 Task: Create a sub task Design and Implement Solution for the task  Develop a new online marketplace for real estate in the project AgilePulse , assign it to team member softage.3@softage.net and update the status of the sub task to  At Risk , set the priority of the sub task to Medium
Action: Mouse moved to (68, 259)
Screenshot: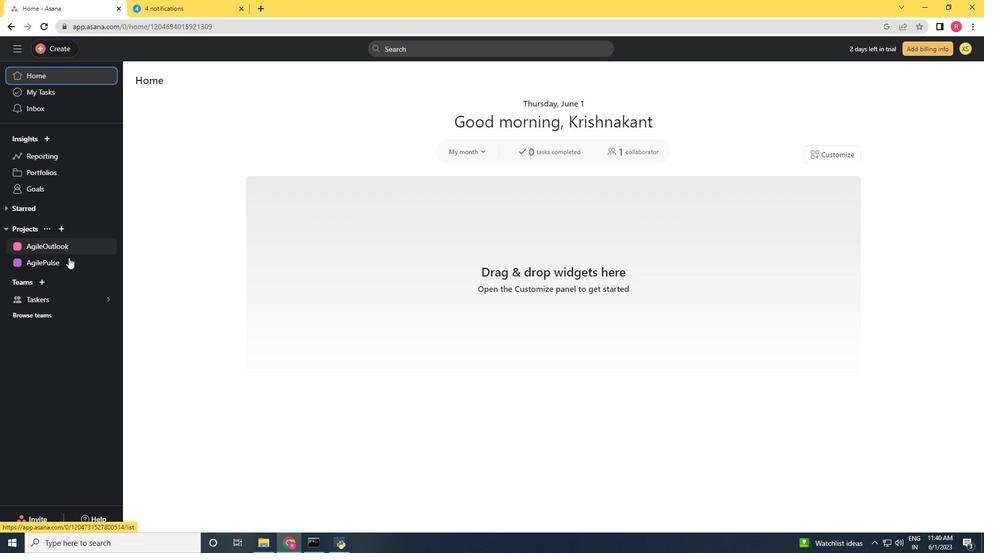 
Action: Mouse pressed left at (68, 259)
Screenshot: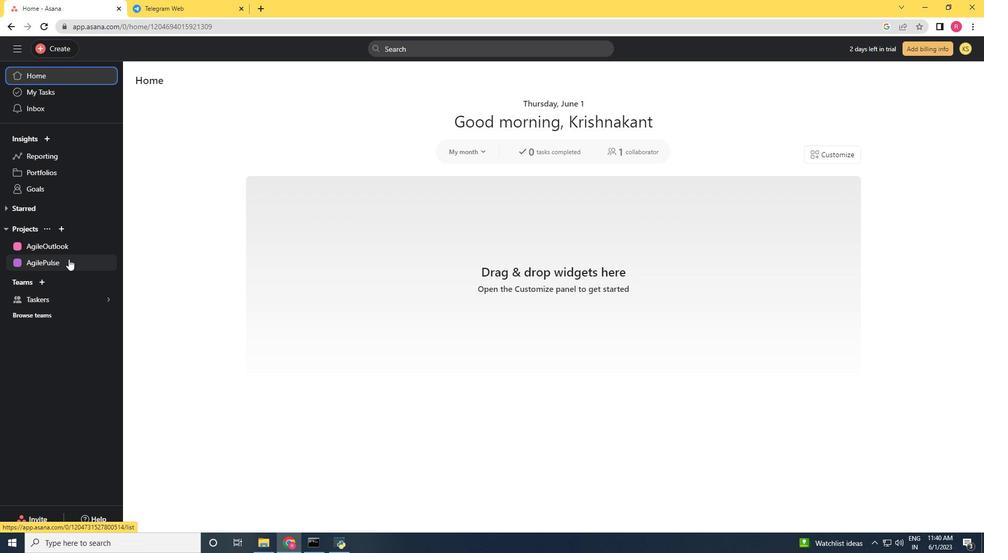 
Action: Mouse moved to (397, 221)
Screenshot: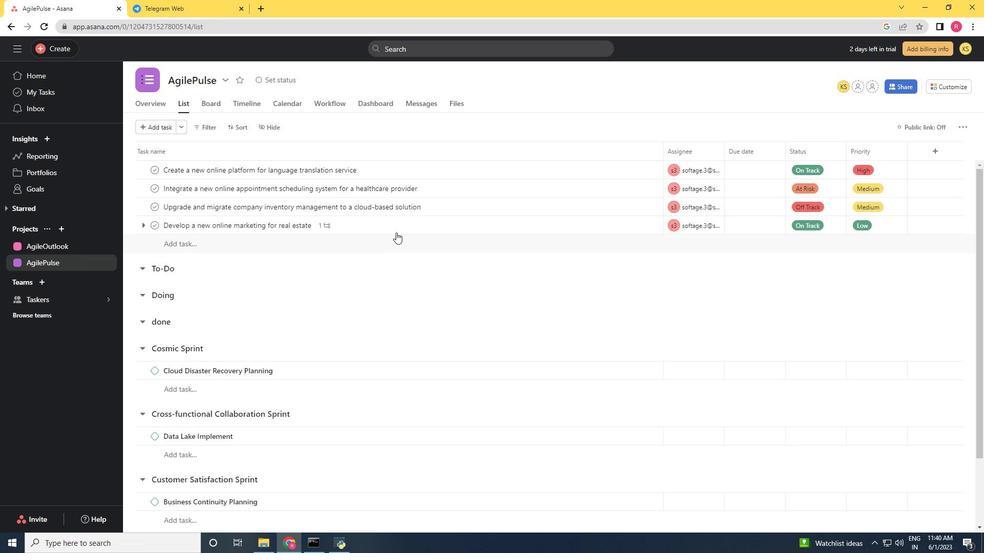 
Action: Mouse pressed left at (397, 221)
Screenshot: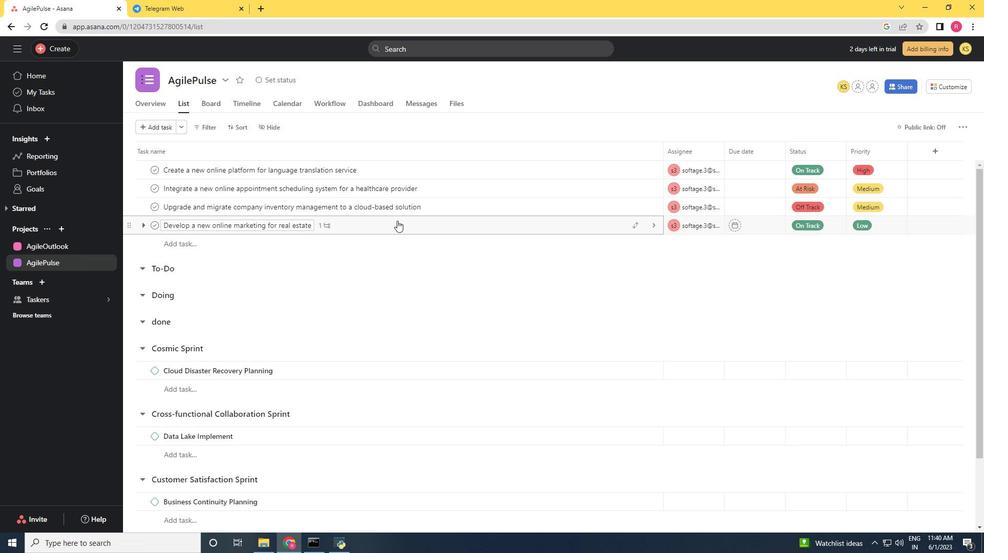 
Action: Mouse moved to (758, 281)
Screenshot: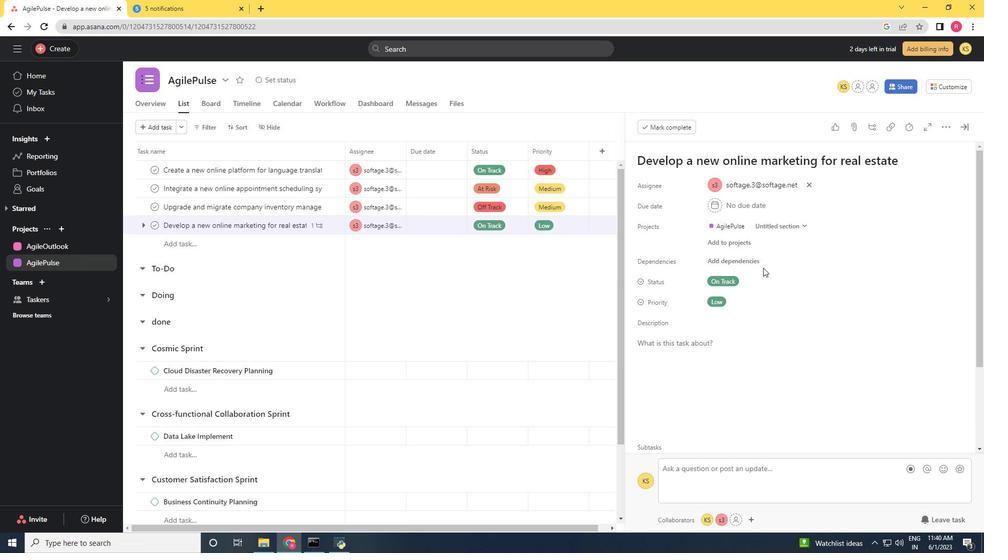
Action: Mouse scrolled (762, 270) with delta (0, 0)
Screenshot: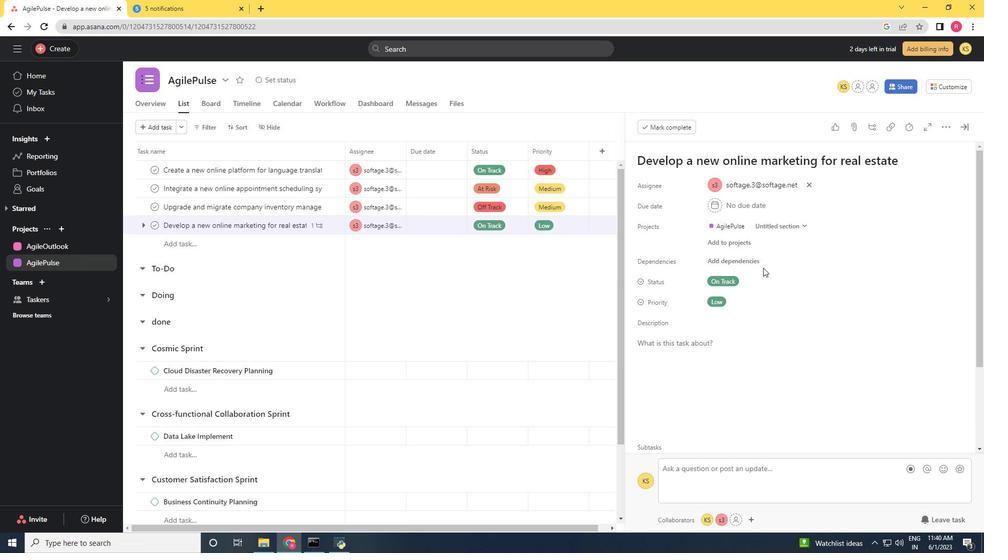 
Action: Mouse moved to (757, 282)
Screenshot: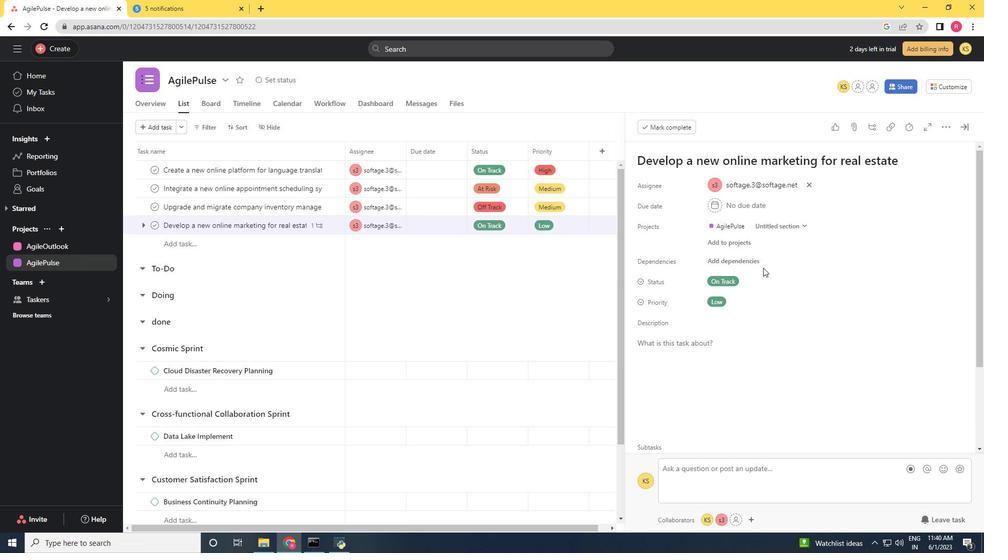 
Action: Mouse scrolled (761, 272) with delta (0, 0)
Screenshot: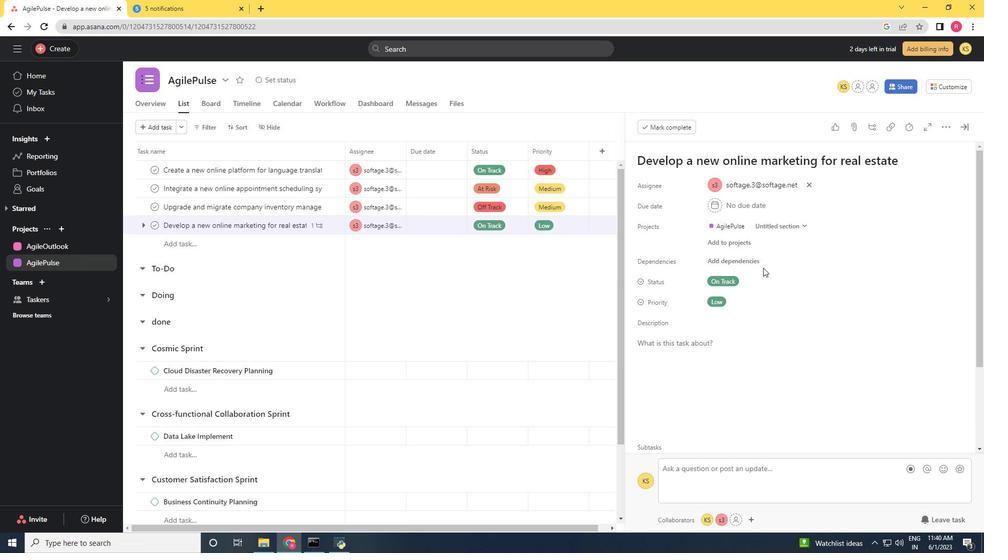 
Action: Mouse moved to (755, 287)
Screenshot: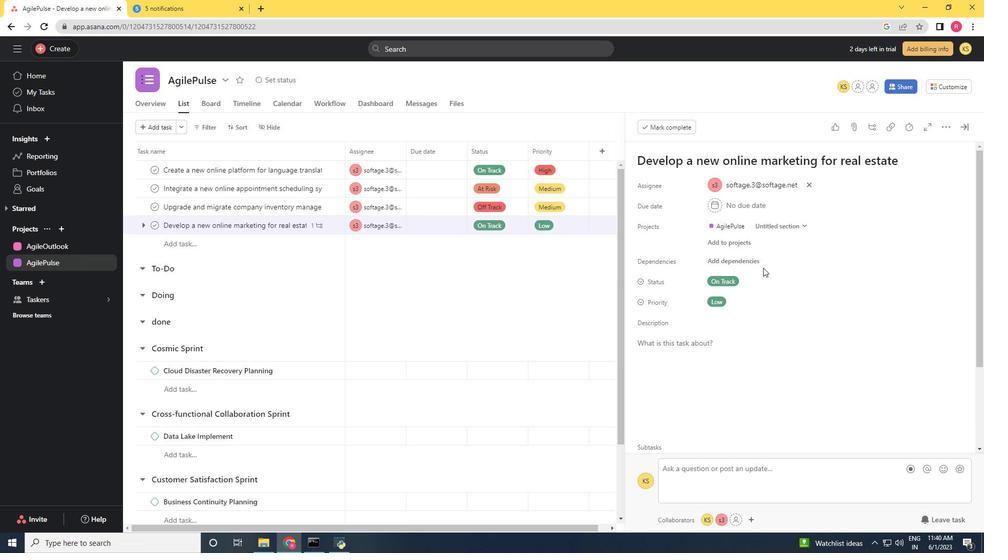 
Action: Mouse scrolled (759, 275) with delta (0, 0)
Screenshot: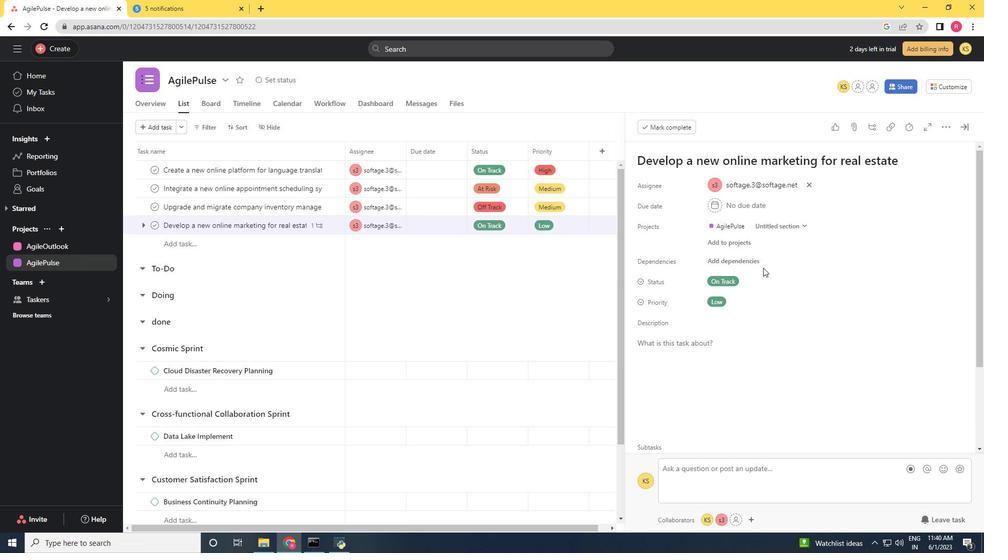 
Action: Mouse moved to (750, 298)
Screenshot: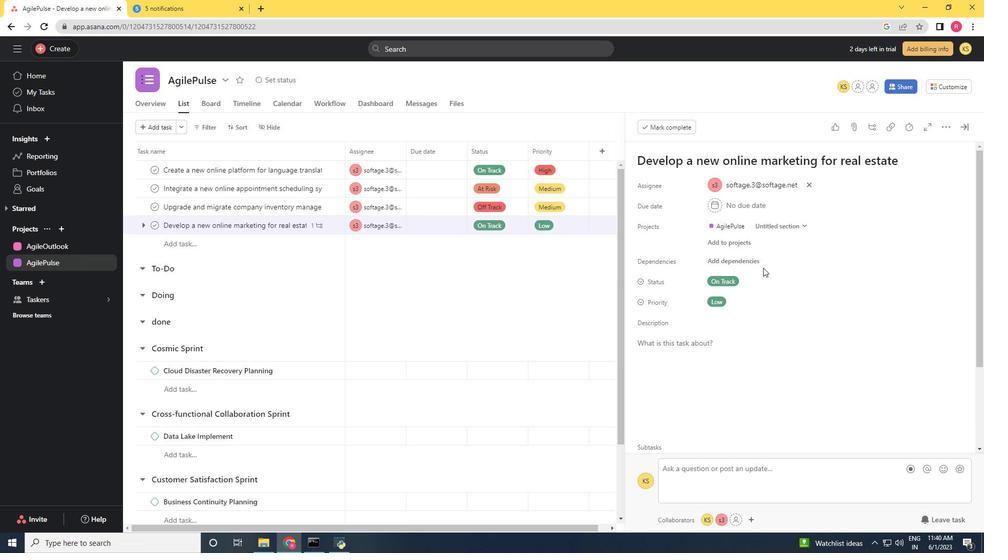 
Action: Mouse scrolled (757, 282) with delta (0, 0)
Screenshot: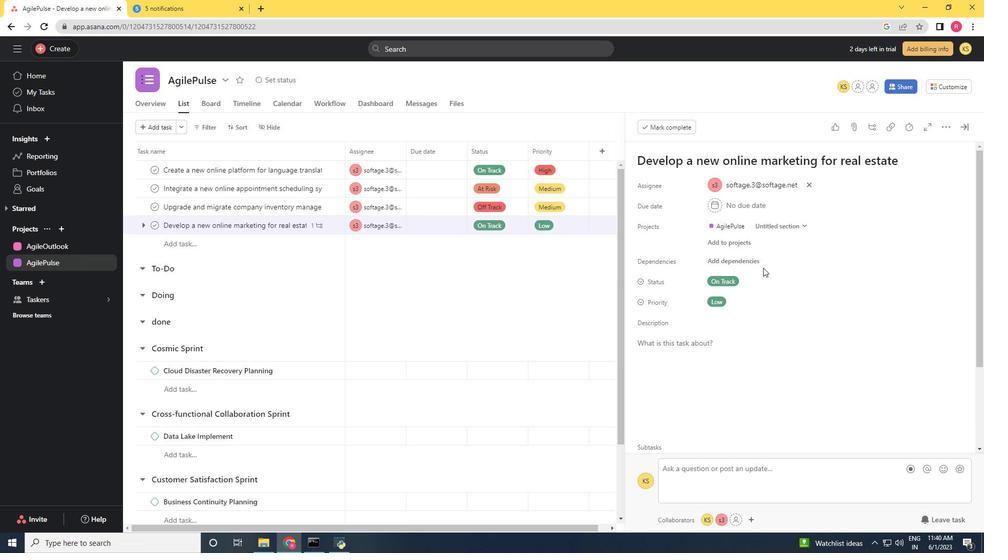 
Action: Mouse moved to (666, 367)
Screenshot: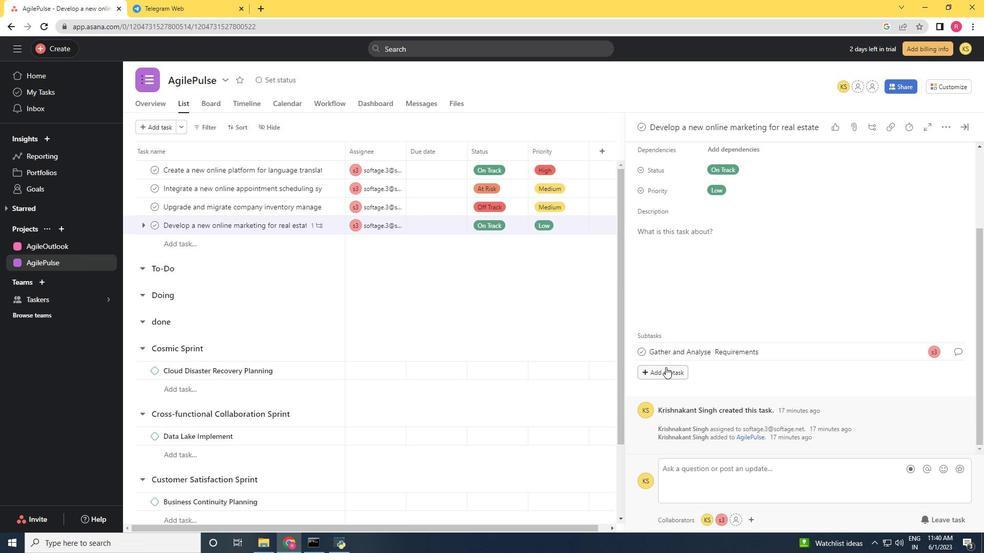 
Action: Mouse pressed left at (666, 367)
Screenshot: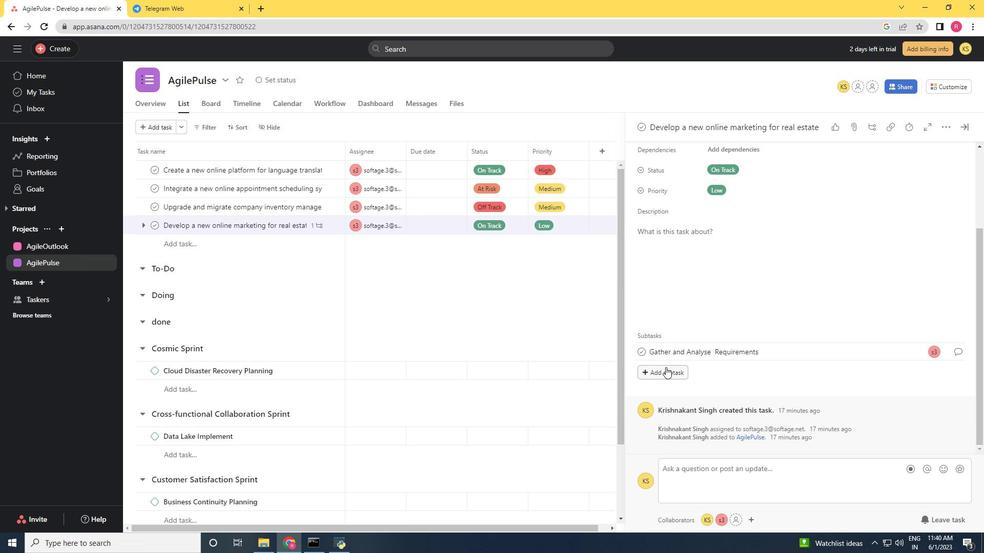 
Action: Mouse moved to (506, 268)
Screenshot: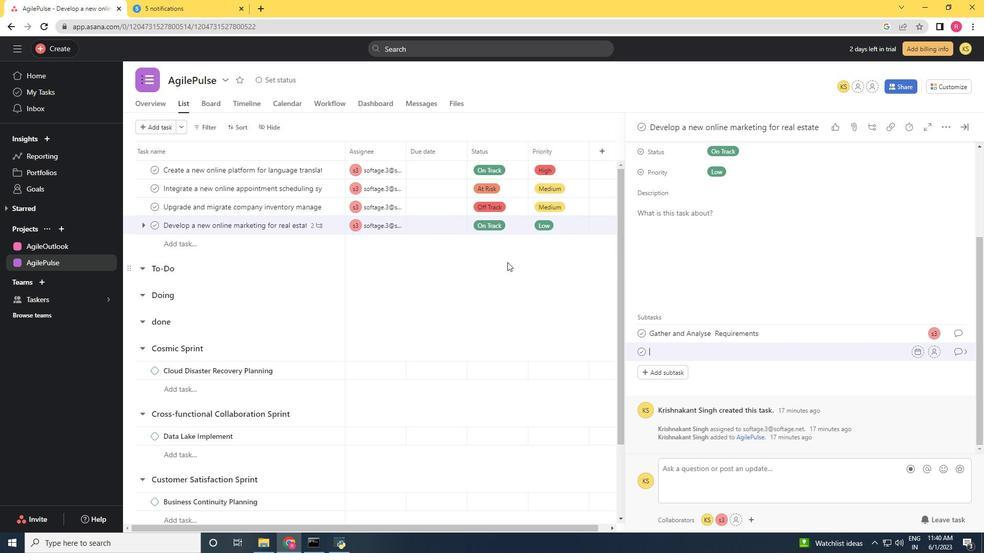 
Action: Key pressed <Key.shift>Desigm<Key.backspace>n<Key.space>and<Key.space><Key.shift>Implement<Key.space><Key.shift><Key.shift><Key.shift><Key.shift><Key.shift><Key.shift><Key.shift><Key.shift><Key.shift><Key.shift><Key.shift><Key.shift><Key.shift><Key.shift><Key.shift><Key.shift><Key.shift>Solution<Key.space>
Screenshot: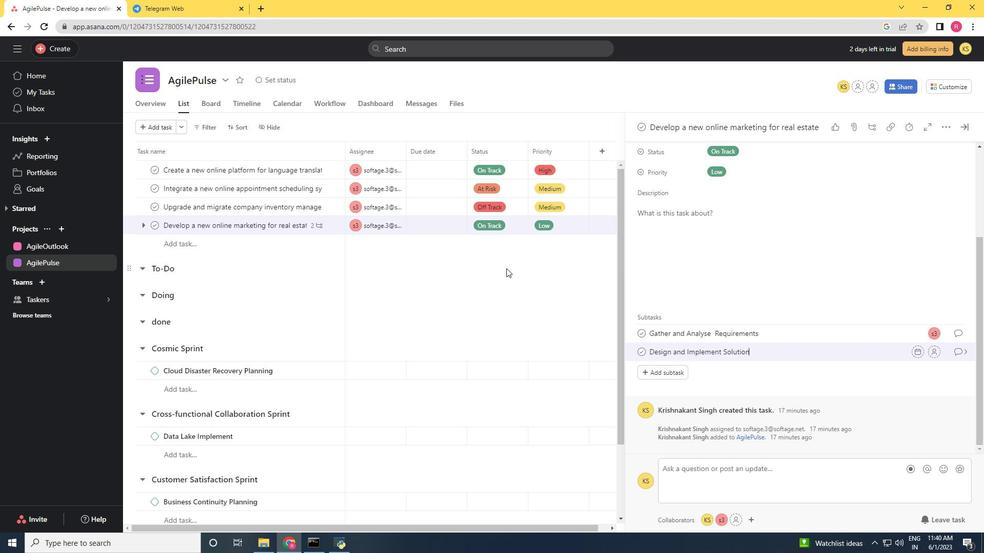 
Action: Mouse moved to (936, 352)
Screenshot: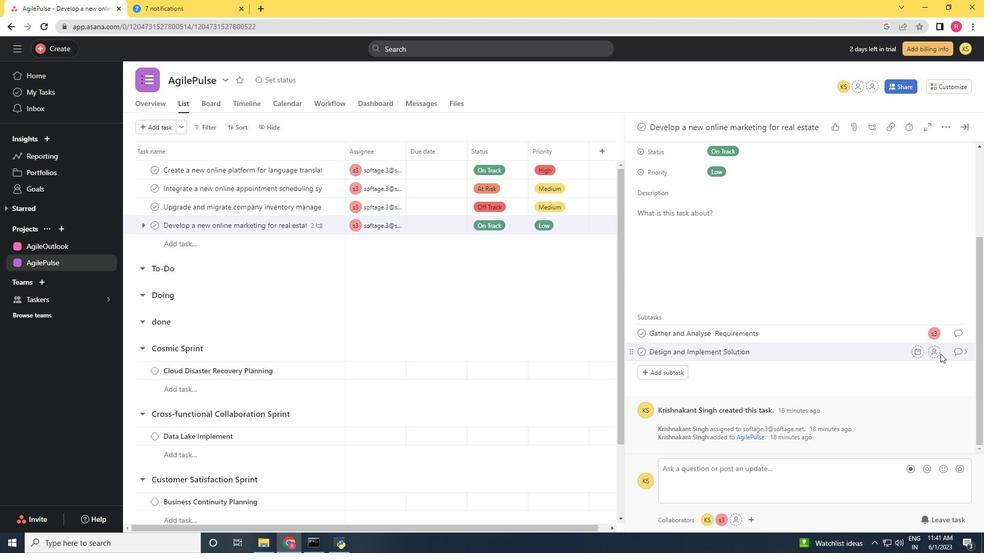 
Action: Mouse pressed left at (936, 352)
Screenshot: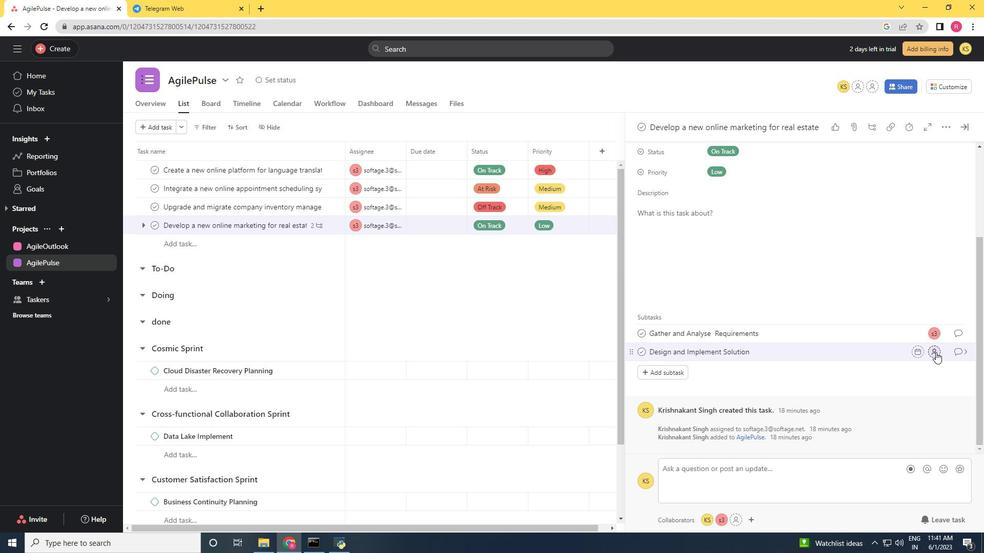 
Action: Mouse moved to (815, 327)
Screenshot: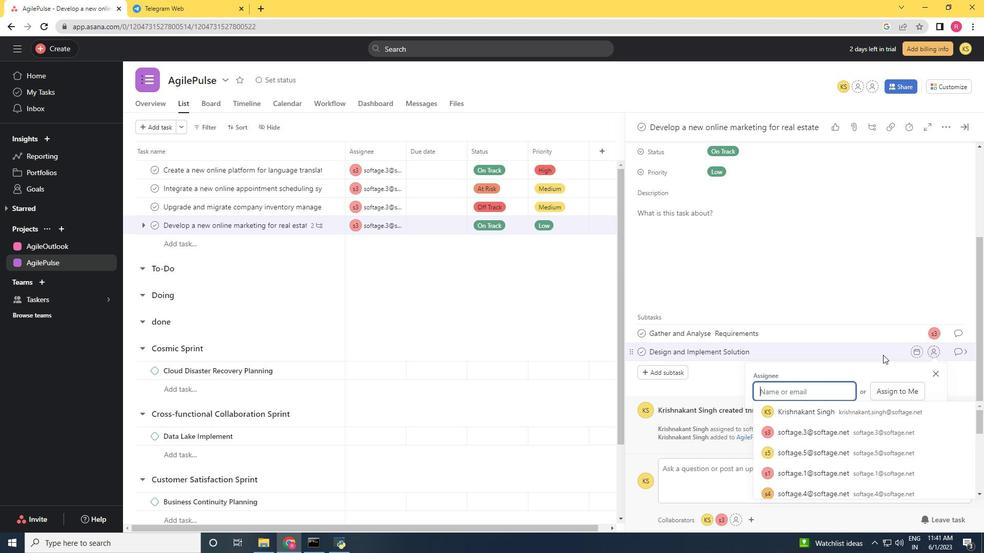
Action: Key pressed softage.3<Key.shift>@softage.net
Screenshot: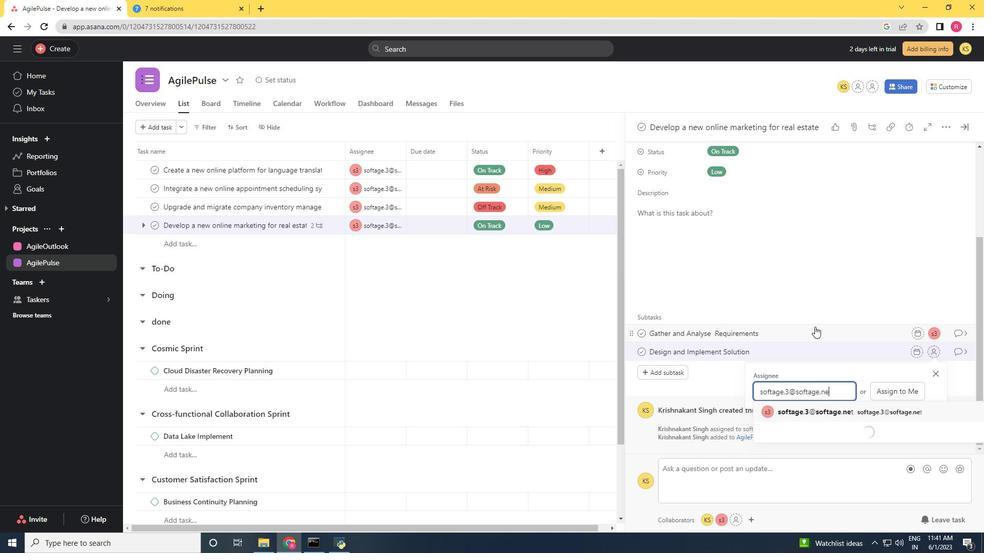 
Action: Mouse moved to (836, 405)
Screenshot: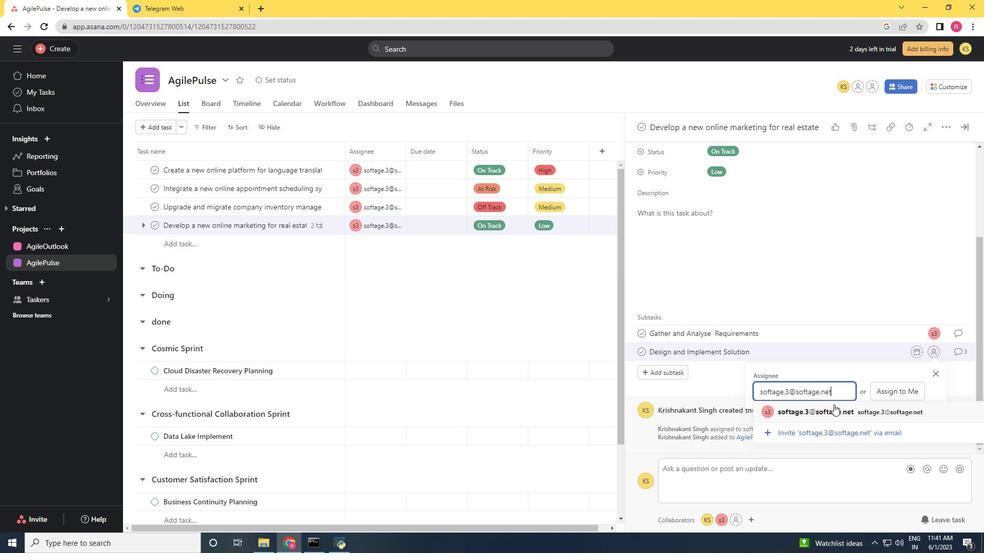 
Action: Mouse pressed left at (836, 405)
Screenshot: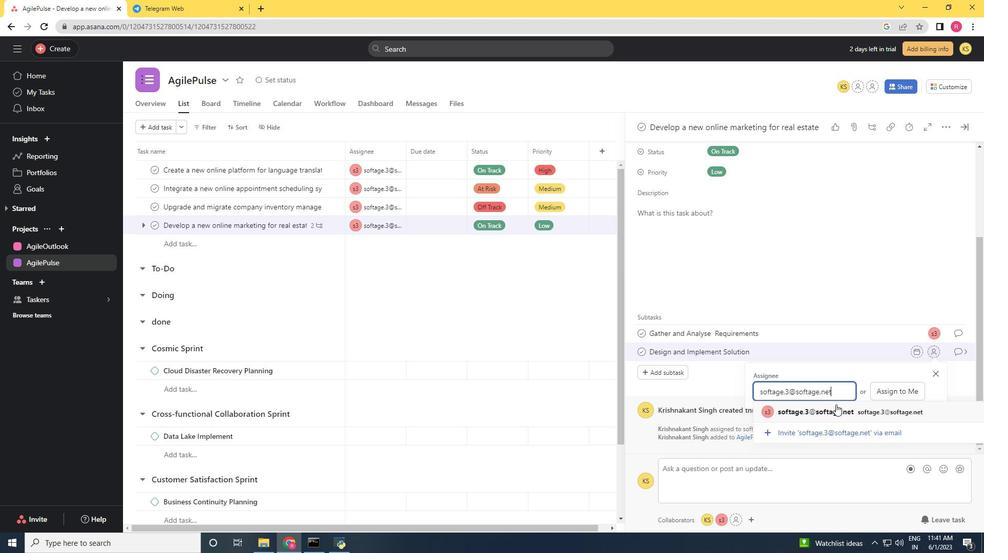 
Action: Mouse moved to (957, 351)
Screenshot: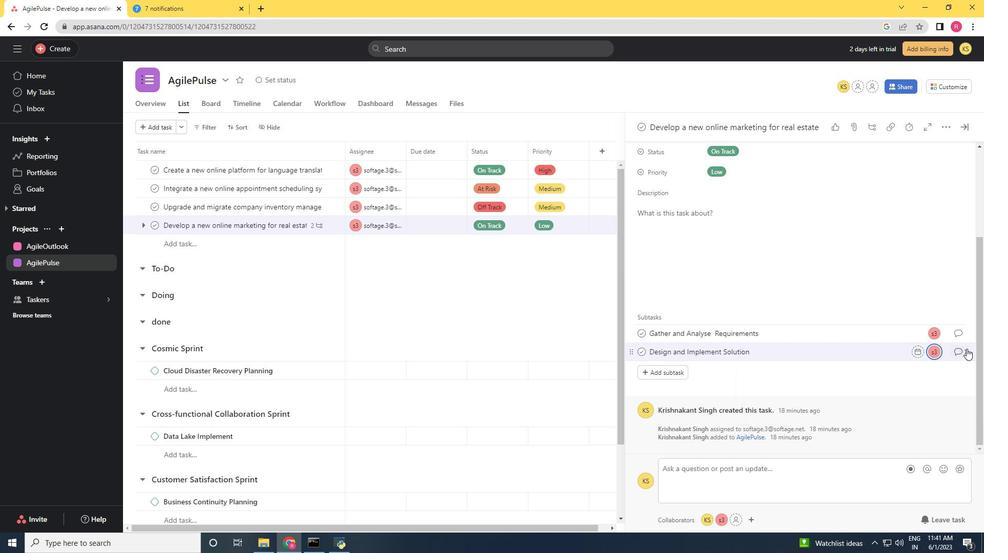 
Action: Mouse pressed left at (957, 351)
Screenshot: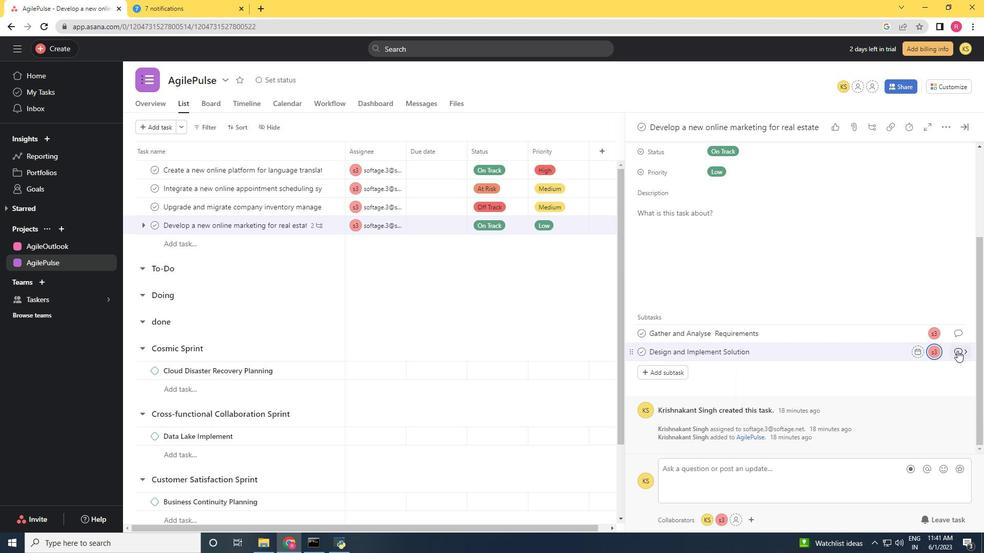 
Action: Mouse moved to (687, 270)
Screenshot: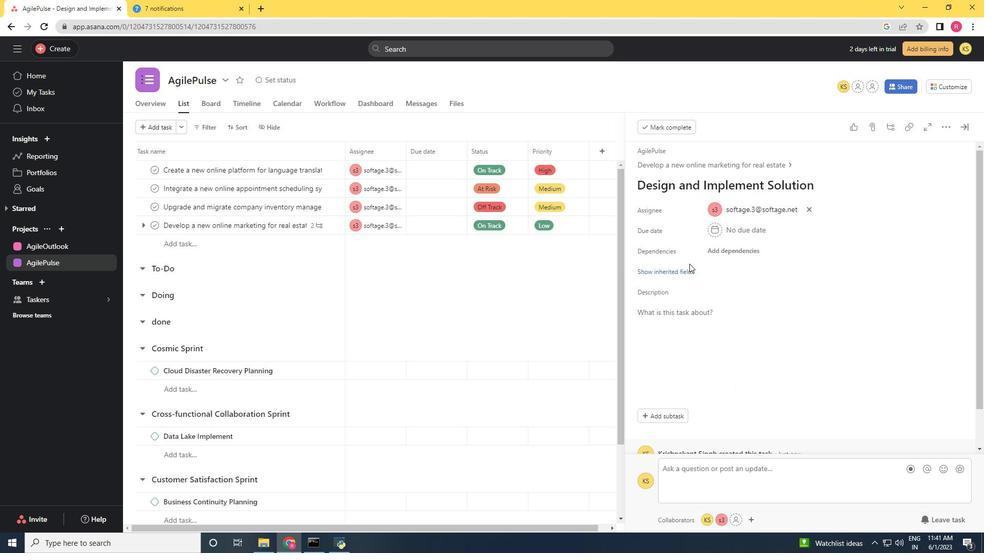 
Action: Mouse pressed left at (687, 270)
Screenshot: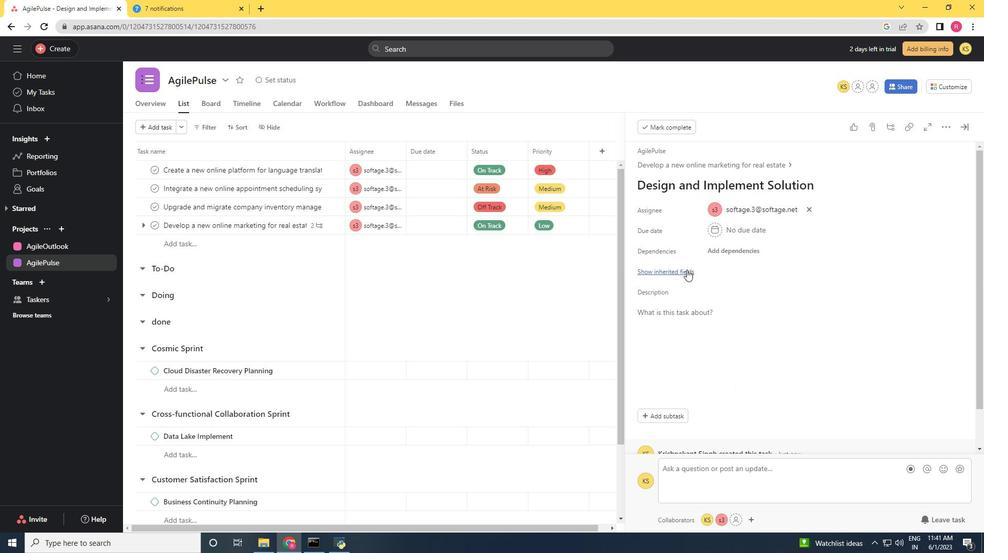 
Action: Mouse moved to (726, 292)
Screenshot: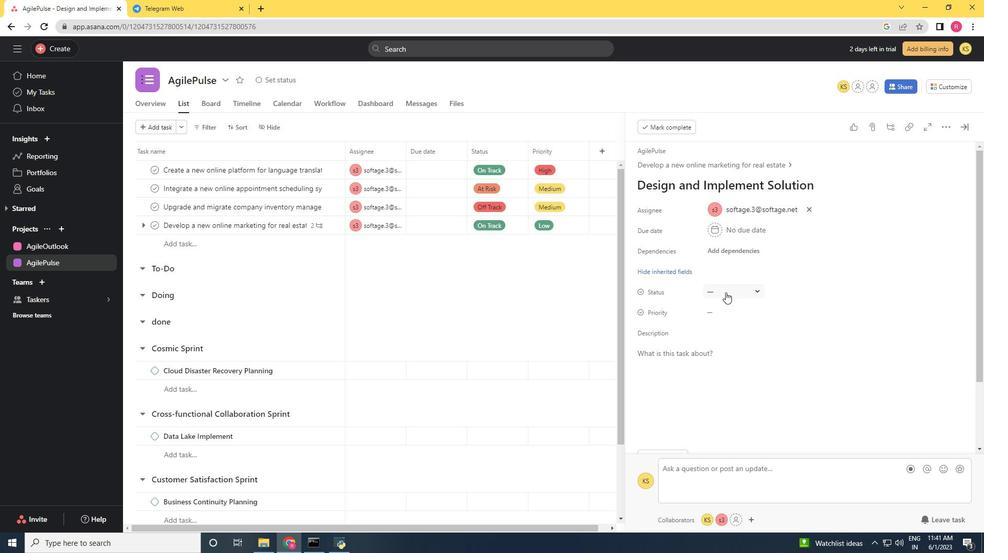 
Action: Mouse pressed left at (726, 292)
Screenshot: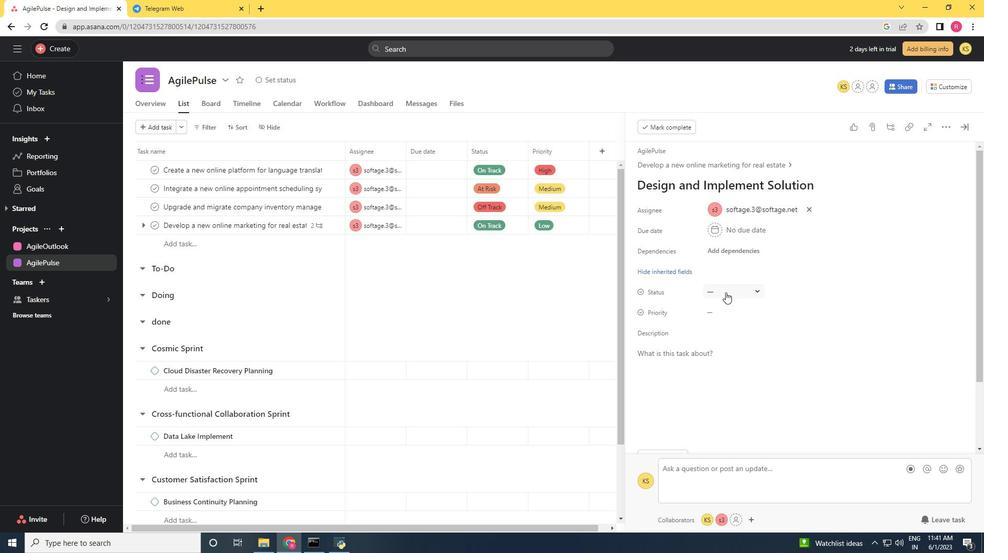 
Action: Mouse moved to (751, 363)
Screenshot: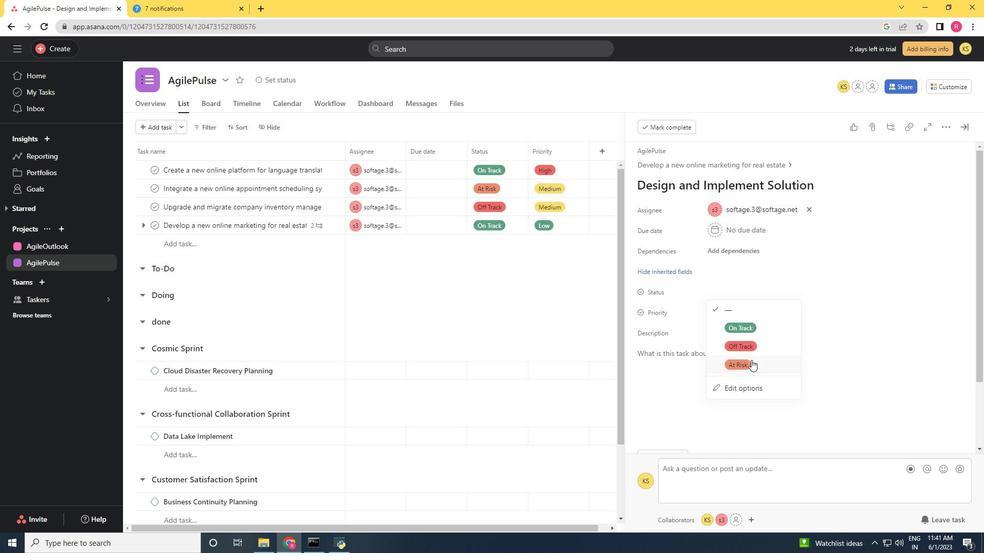 
Action: Mouse pressed left at (751, 363)
Screenshot: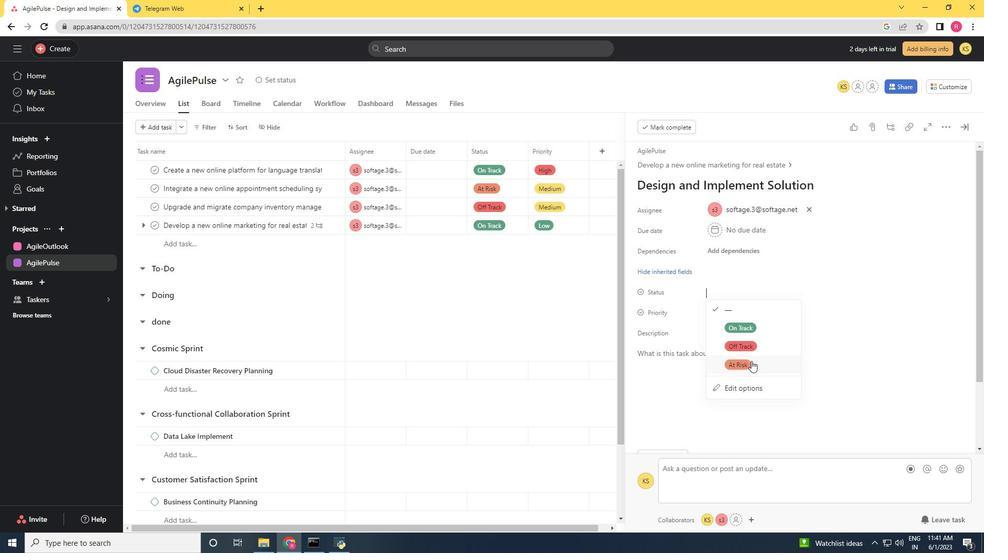 
Action: Mouse moved to (712, 302)
Screenshot: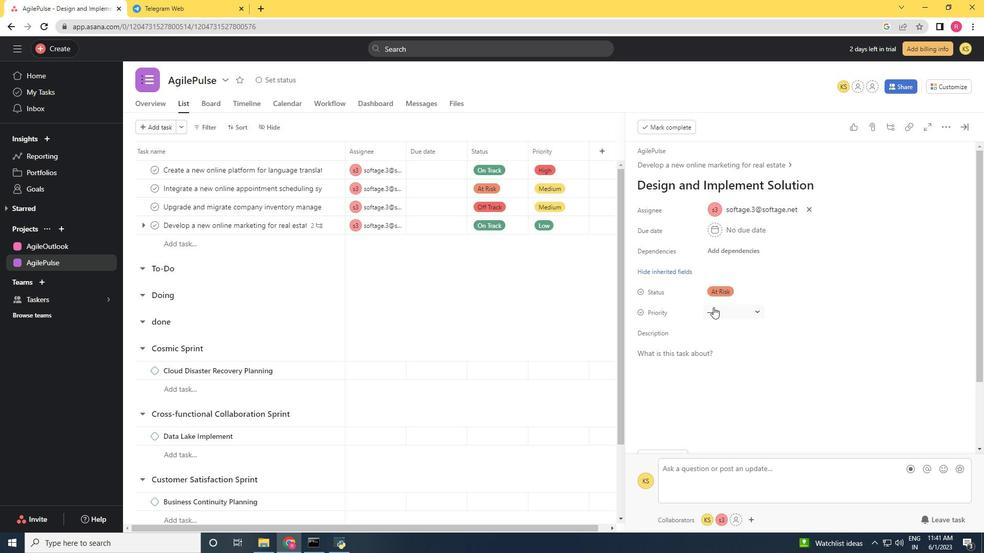 
Action: Mouse pressed left at (712, 302)
Screenshot: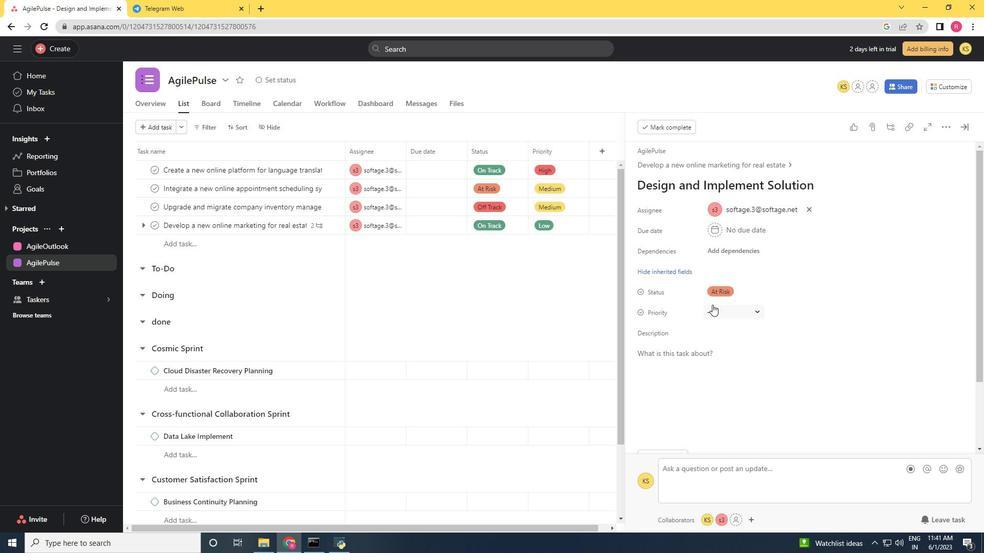 
Action: Mouse moved to (724, 311)
Screenshot: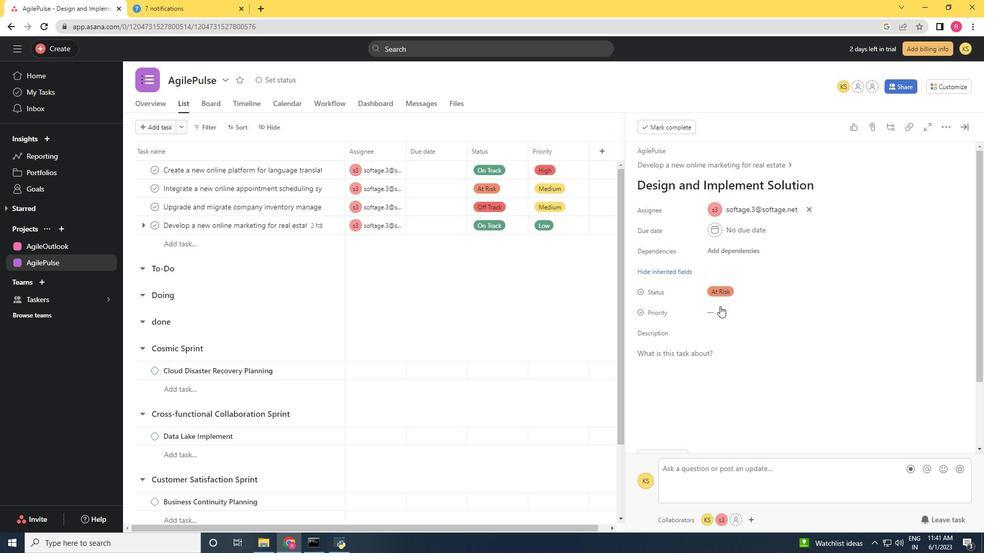 
Action: Mouse pressed left at (724, 311)
Screenshot: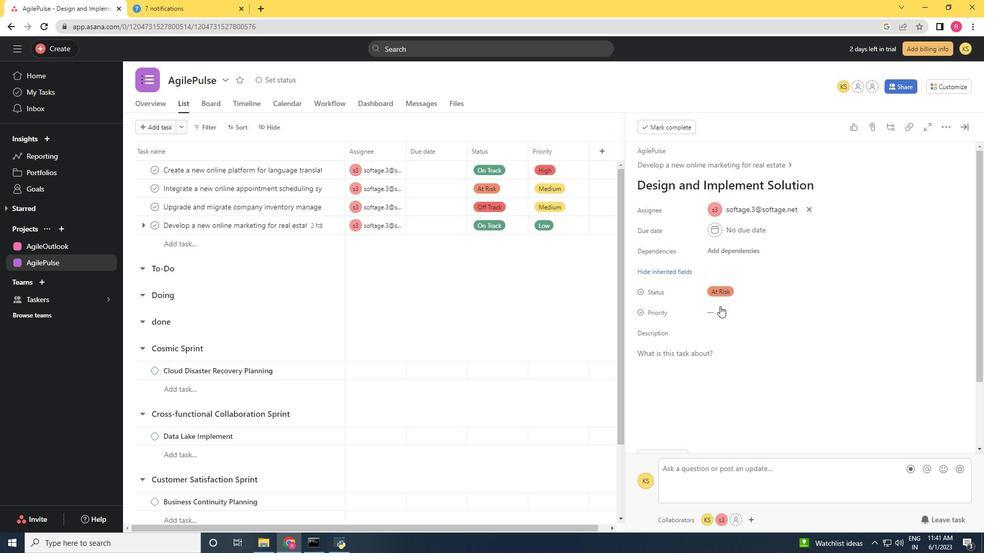 
Action: Mouse moved to (743, 362)
Screenshot: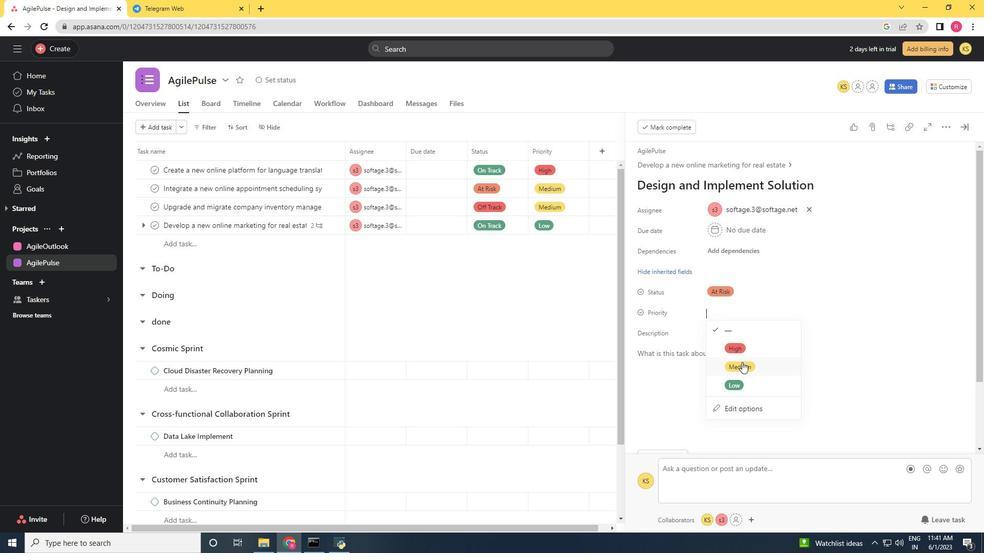 
Action: Mouse pressed left at (743, 362)
Screenshot: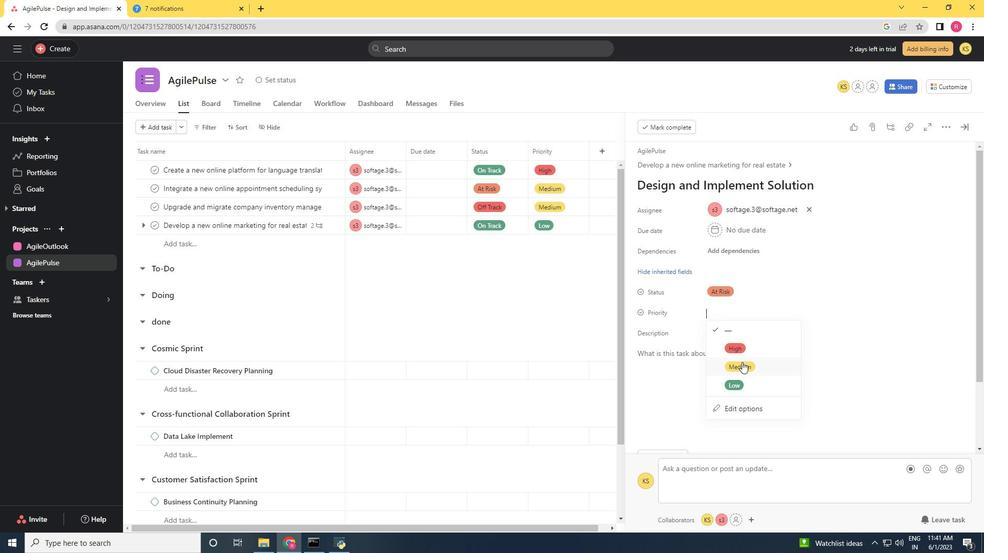 
Action: Mouse moved to (888, 258)
Screenshot: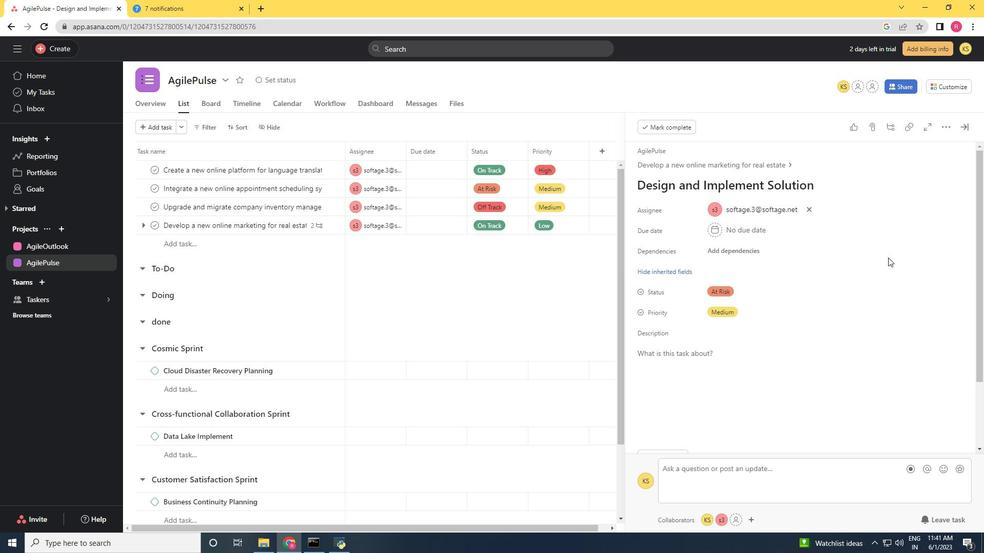 
